 Task: Create a due date automation trigger when advanced on, the moment a card is due add fields without custom field "Resume" set to a number lower or equal to 1 and greater or equal to 10.
Action: Mouse moved to (835, 239)
Screenshot: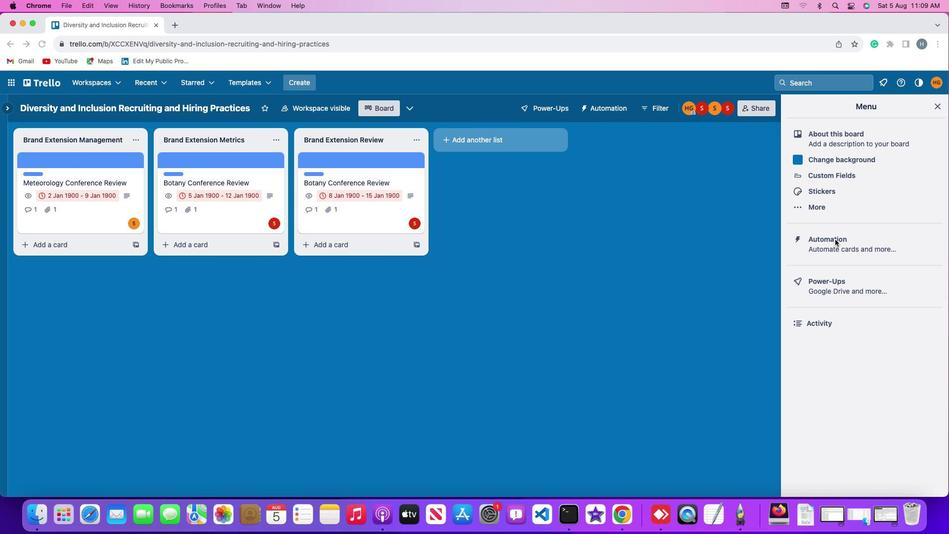 
Action: Mouse pressed left at (835, 239)
Screenshot: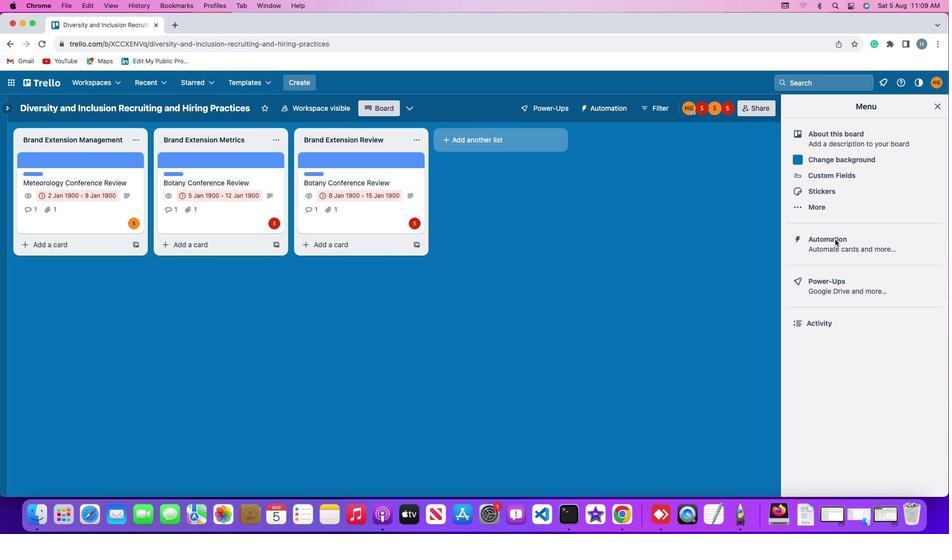 
Action: Mouse pressed left at (835, 239)
Screenshot: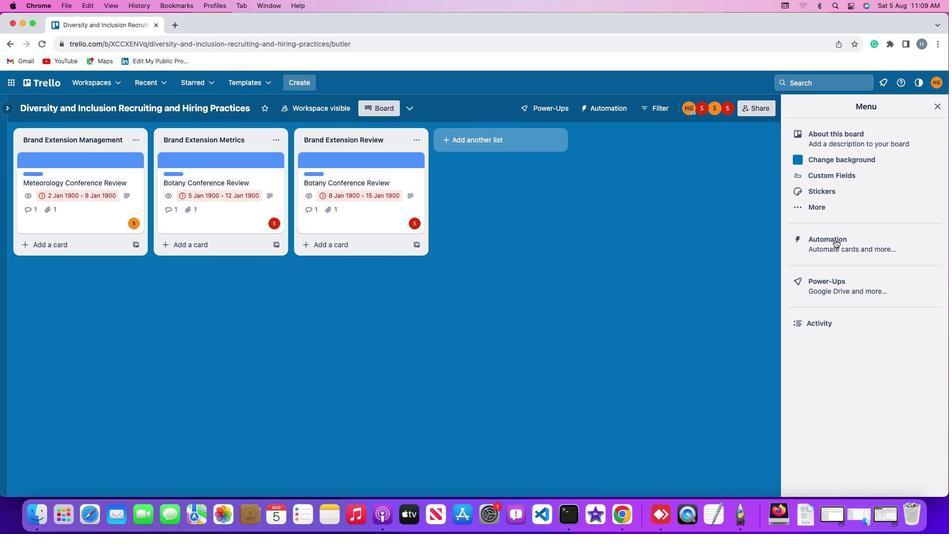 
Action: Mouse moved to (69, 238)
Screenshot: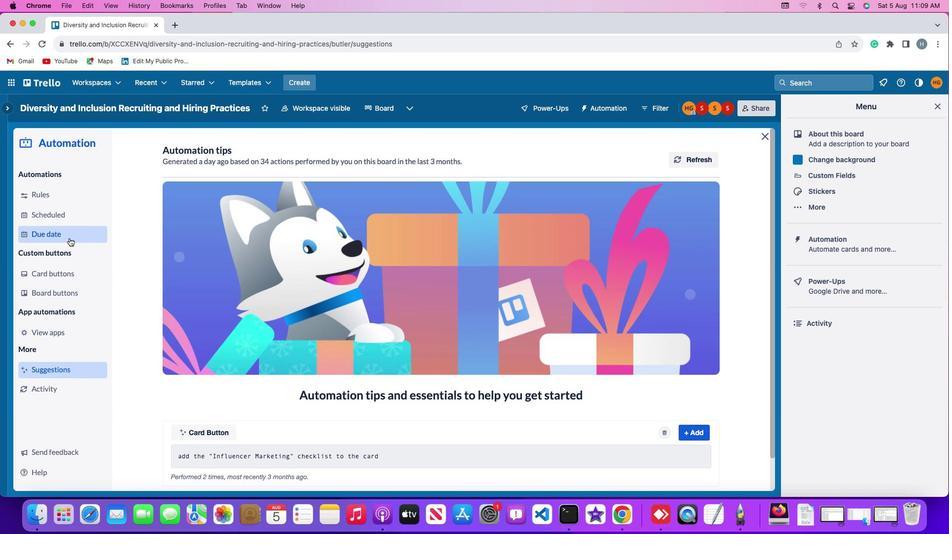 
Action: Mouse pressed left at (69, 238)
Screenshot: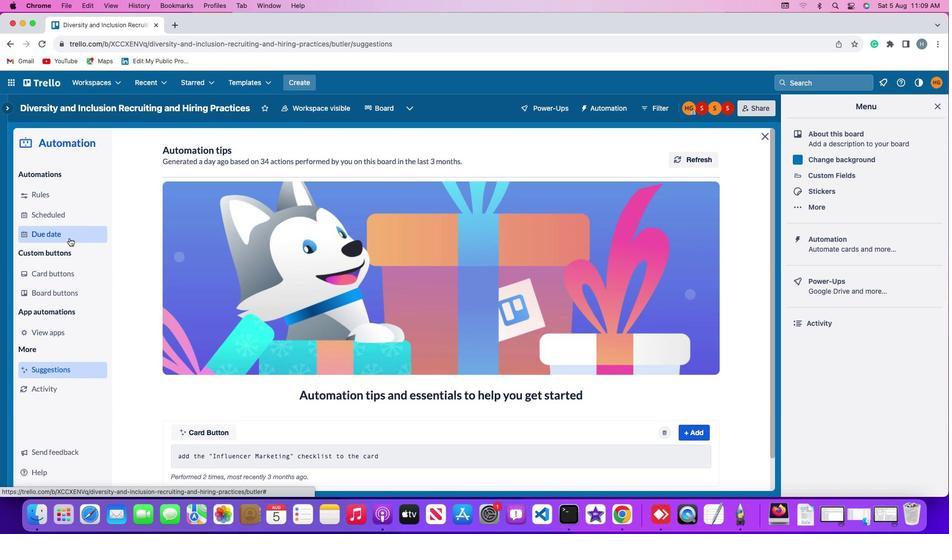 
Action: Mouse moved to (661, 154)
Screenshot: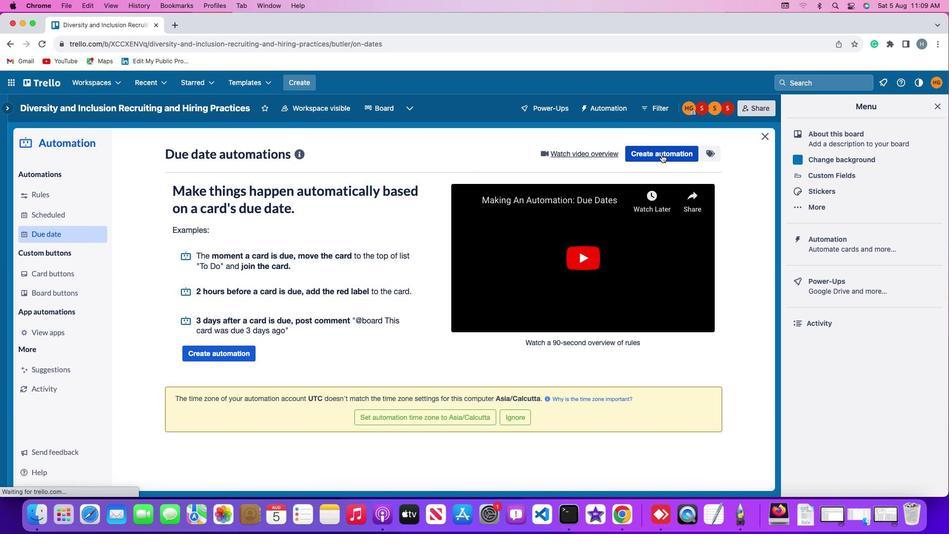 
Action: Mouse pressed left at (661, 154)
Screenshot: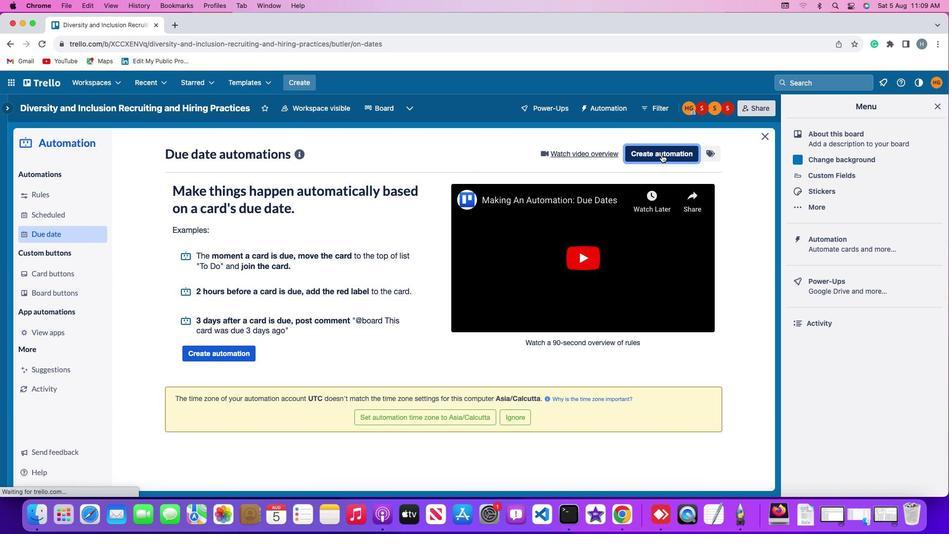 
Action: Mouse moved to (438, 246)
Screenshot: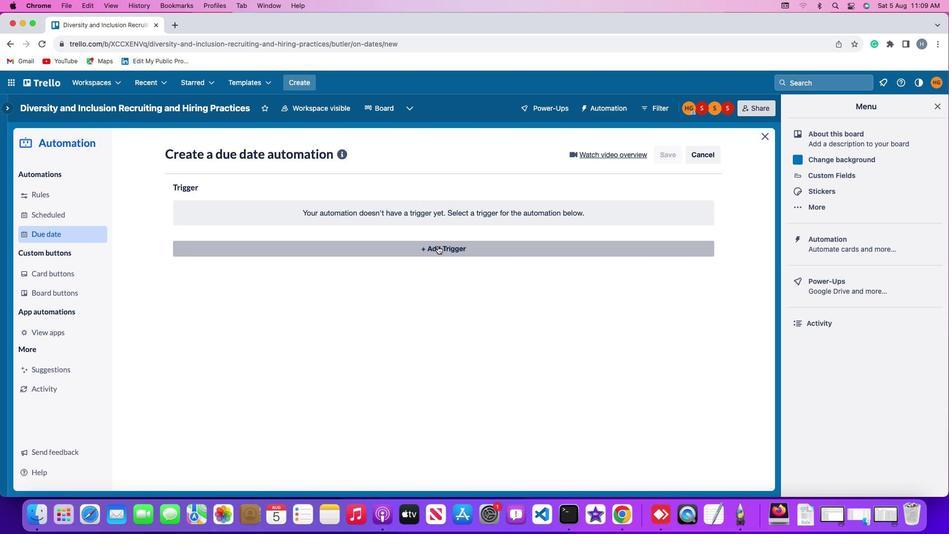 
Action: Mouse pressed left at (438, 246)
Screenshot: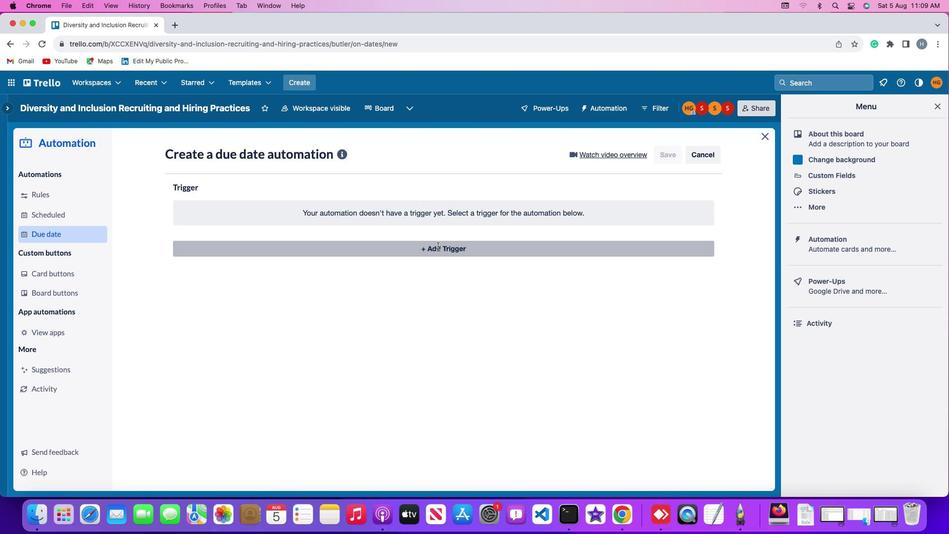 
Action: Mouse moved to (205, 363)
Screenshot: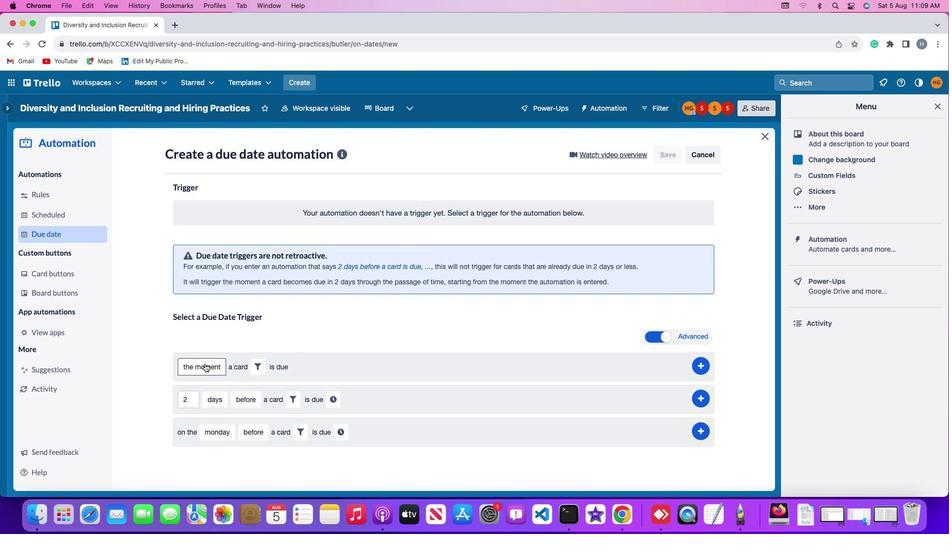 
Action: Mouse pressed left at (205, 363)
Screenshot: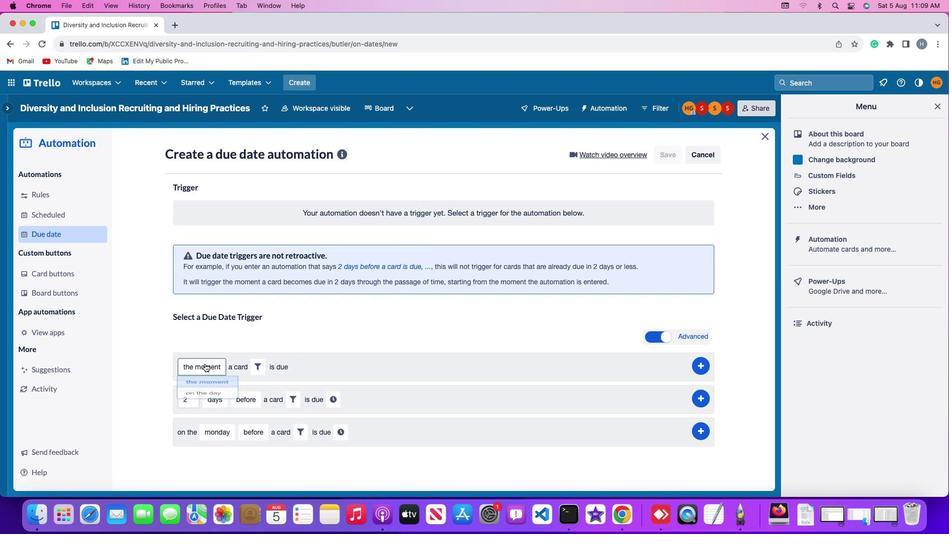 
Action: Mouse moved to (214, 390)
Screenshot: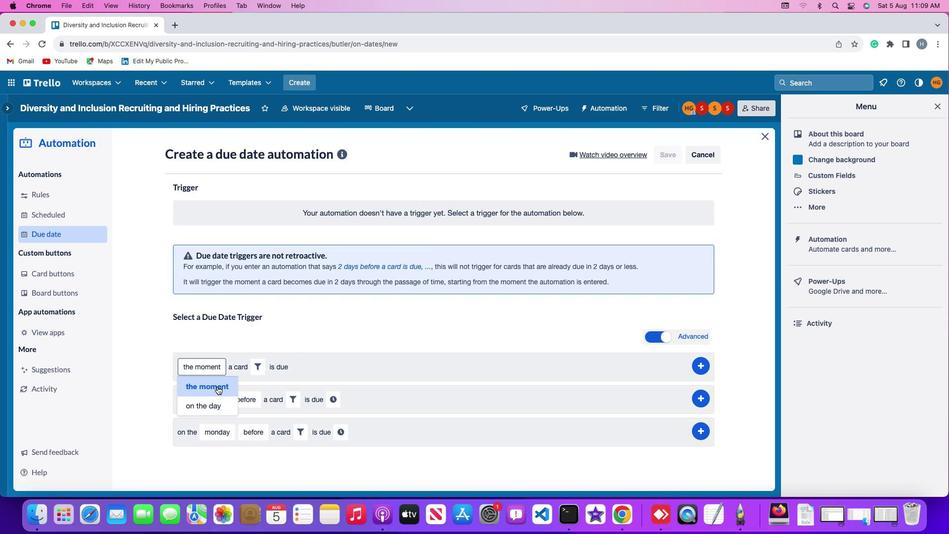 
Action: Mouse pressed left at (214, 390)
Screenshot: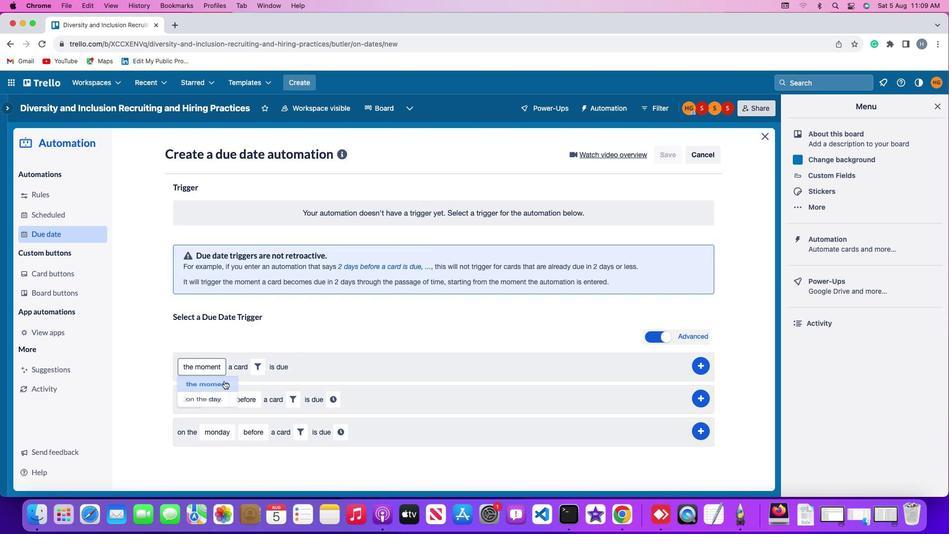 
Action: Mouse moved to (257, 367)
Screenshot: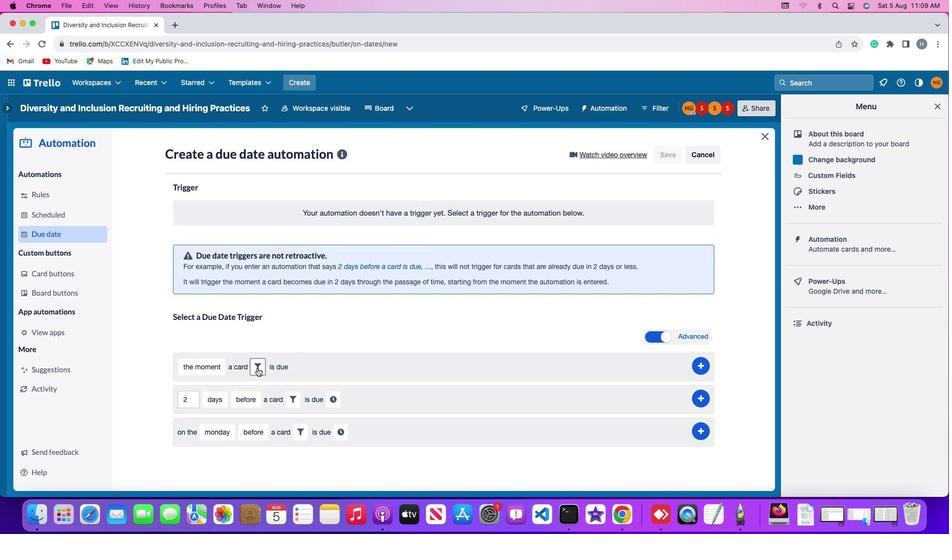 
Action: Mouse pressed left at (257, 367)
Screenshot: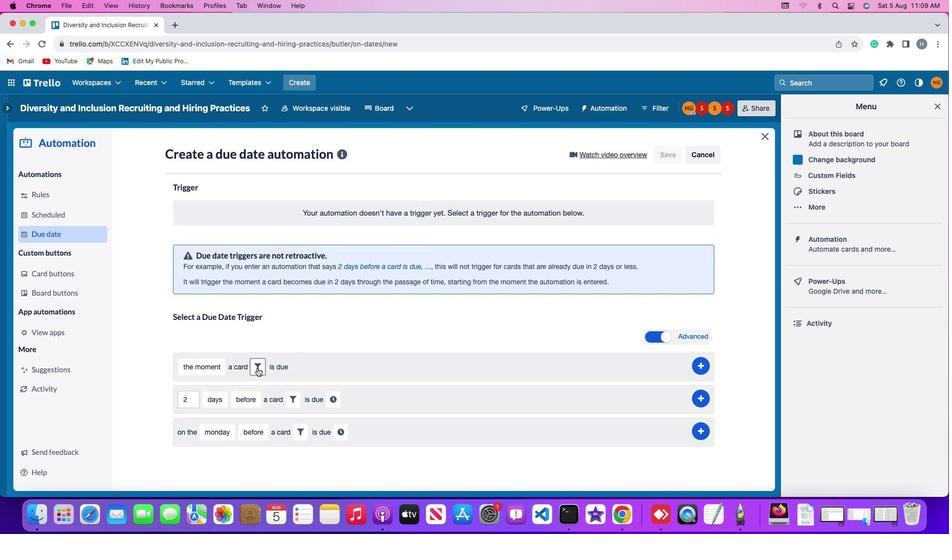 
Action: Mouse moved to (417, 396)
Screenshot: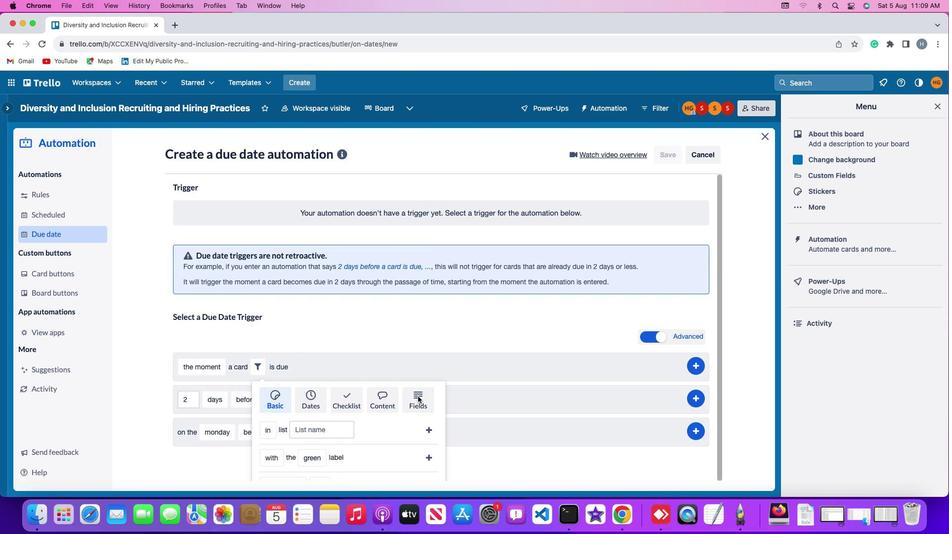 
Action: Mouse pressed left at (417, 396)
Screenshot: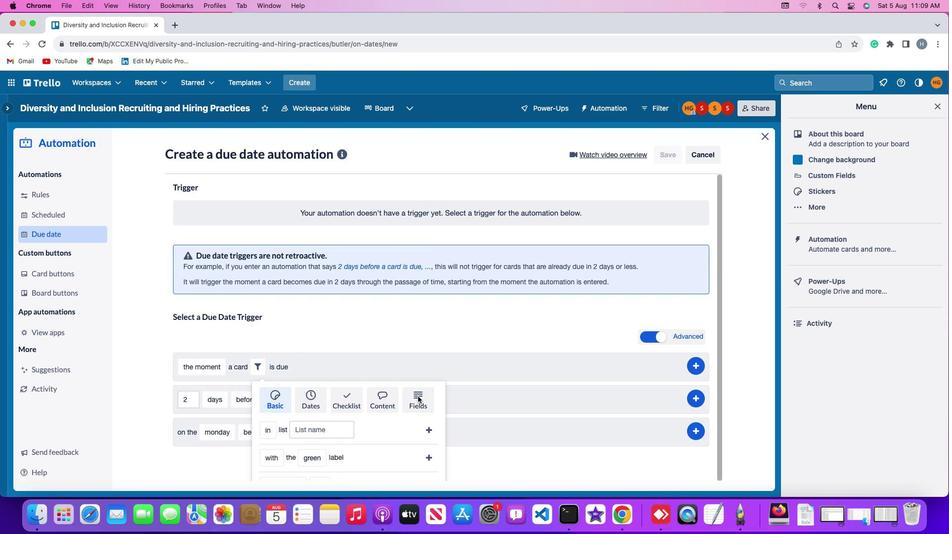 
Action: Mouse moved to (416, 396)
Screenshot: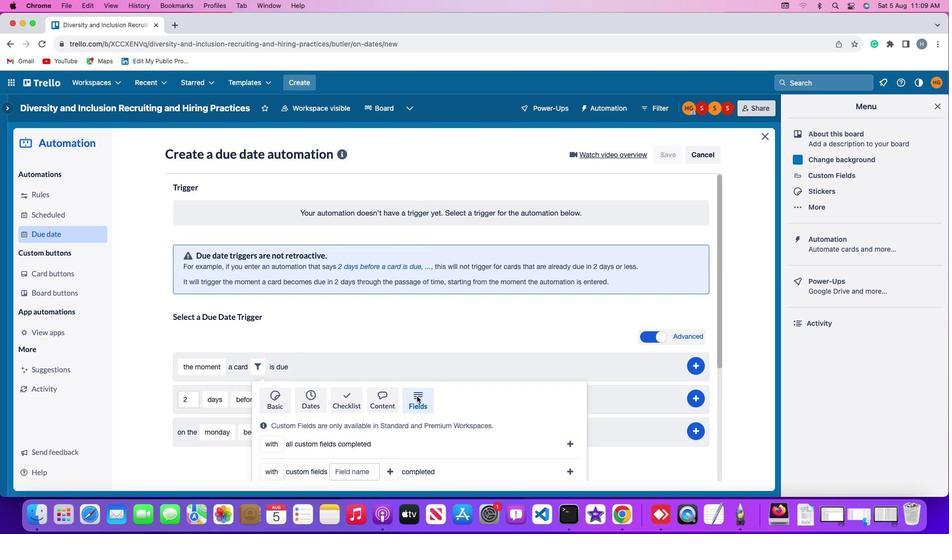 
Action: Mouse scrolled (416, 396) with delta (0, 0)
Screenshot: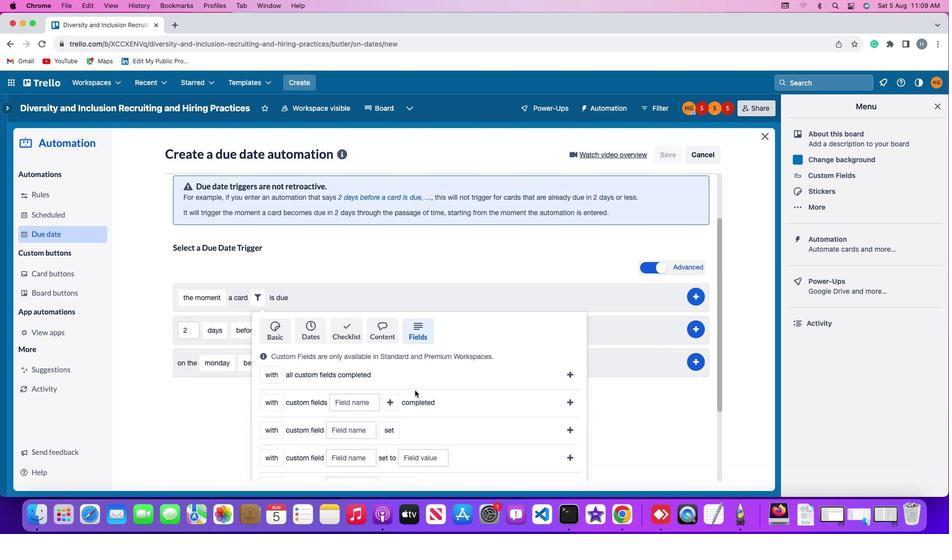 
Action: Mouse scrolled (416, 396) with delta (0, 0)
Screenshot: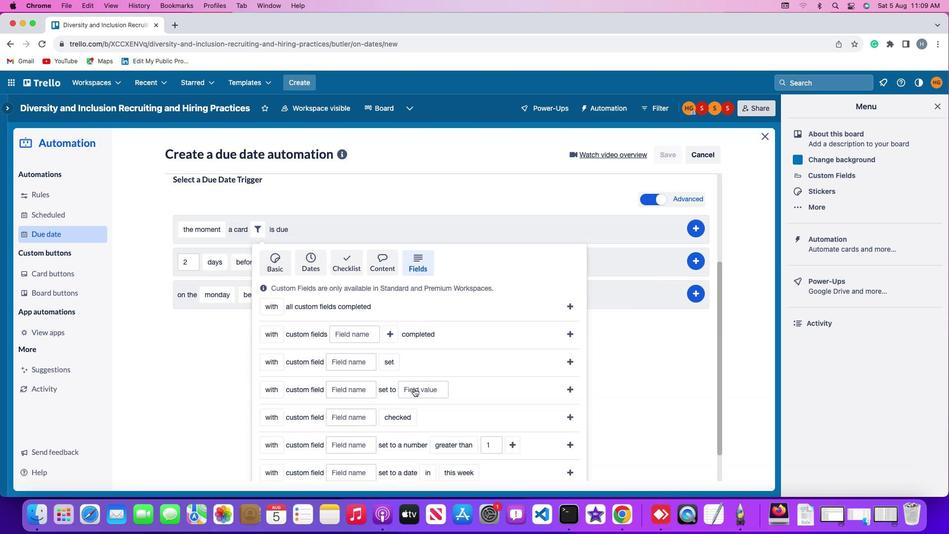 
Action: Mouse scrolled (416, 396) with delta (0, -1)
Screenshot: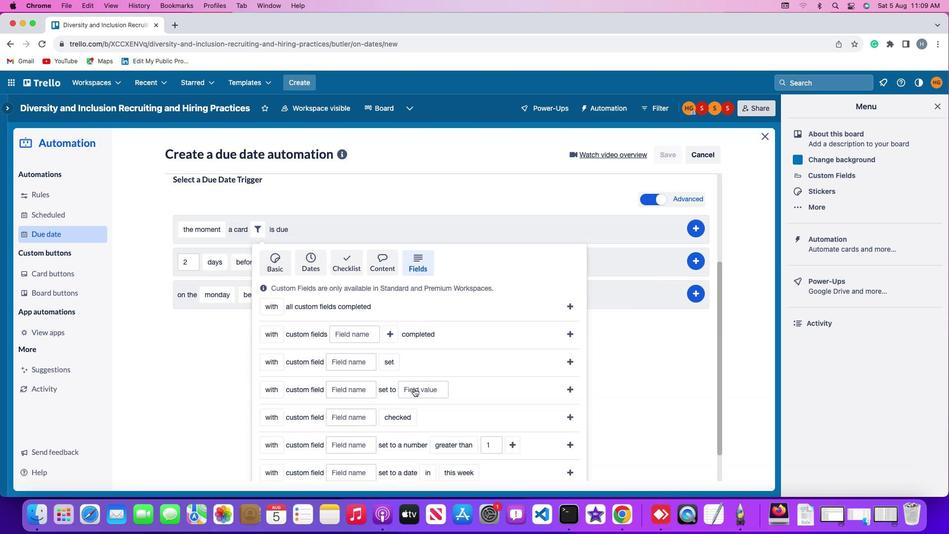 
Action: Mouse scrolled (416, 396) with delta (0, -2)
Screenshot: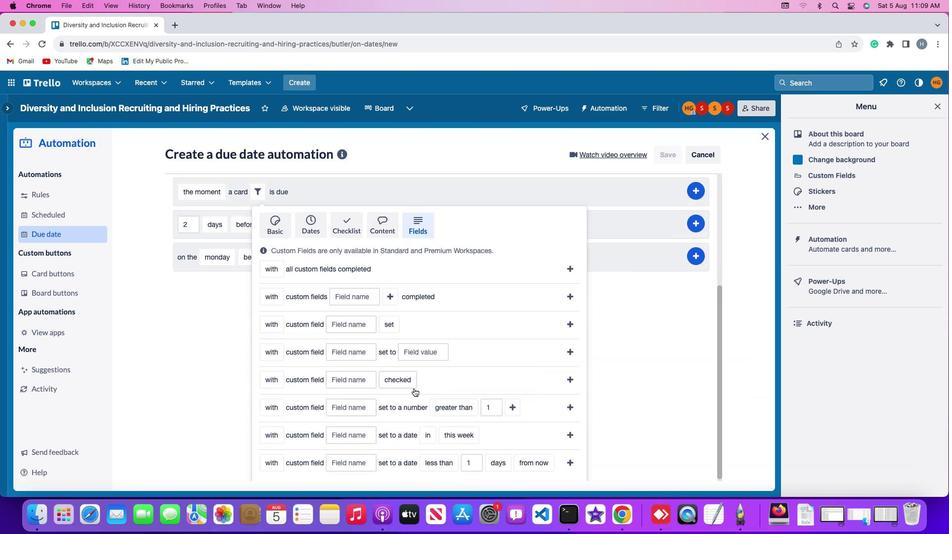 
Action: Mouse scrolled (416, 396) with delta (0, -2)
Screenshot: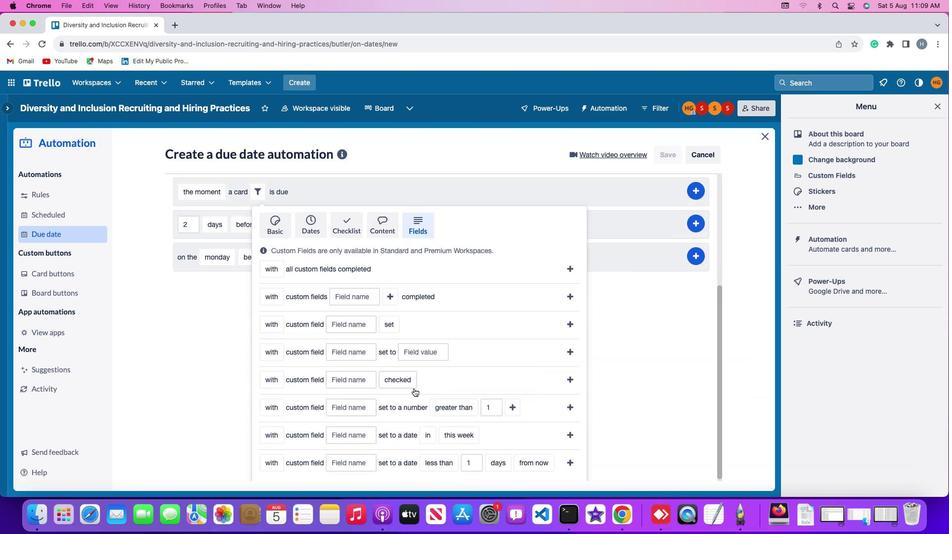 
Action: Mouse scrolled (416, 396) with delta (0, -3)
Screenshot: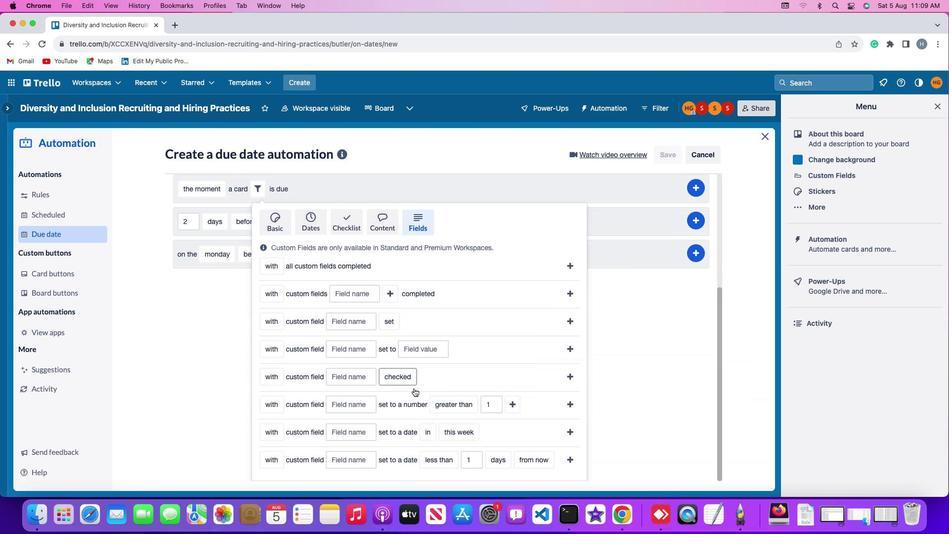 
Action: Mouse moved to (269, 406)
Screenshot: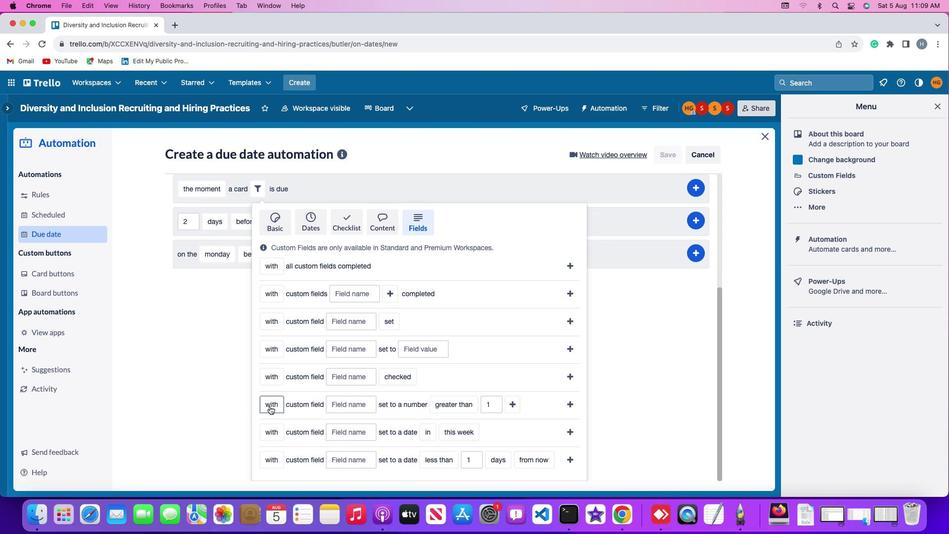
Action: Mouse pressed left at (269, 406)
Screenshot: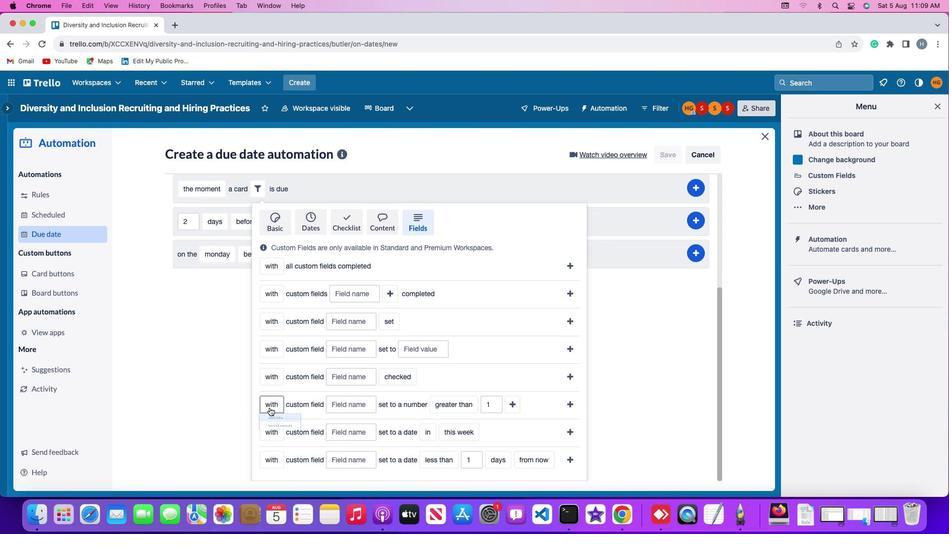 
Action: Mouse moved to (280, 442)
Screenshot: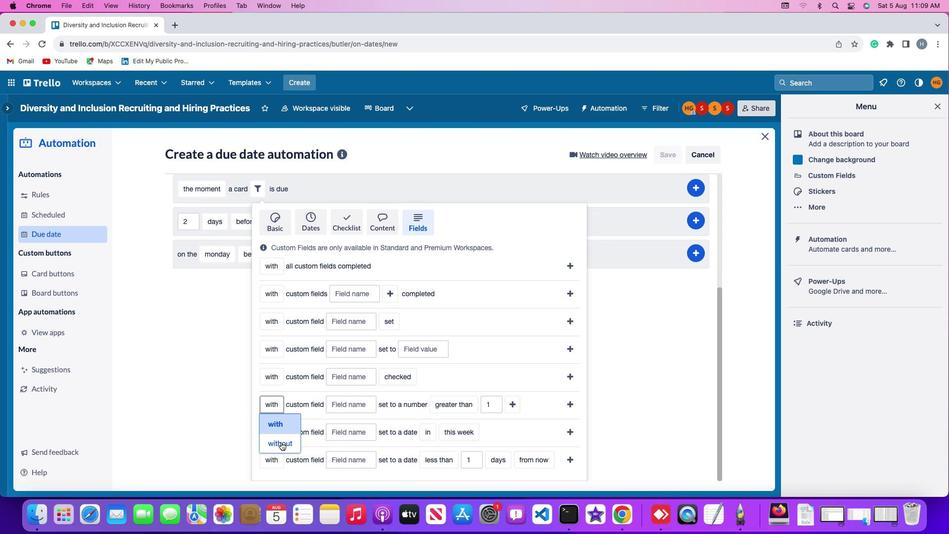 
Action: Mouse pressed left at (280, 442)
Screenshot: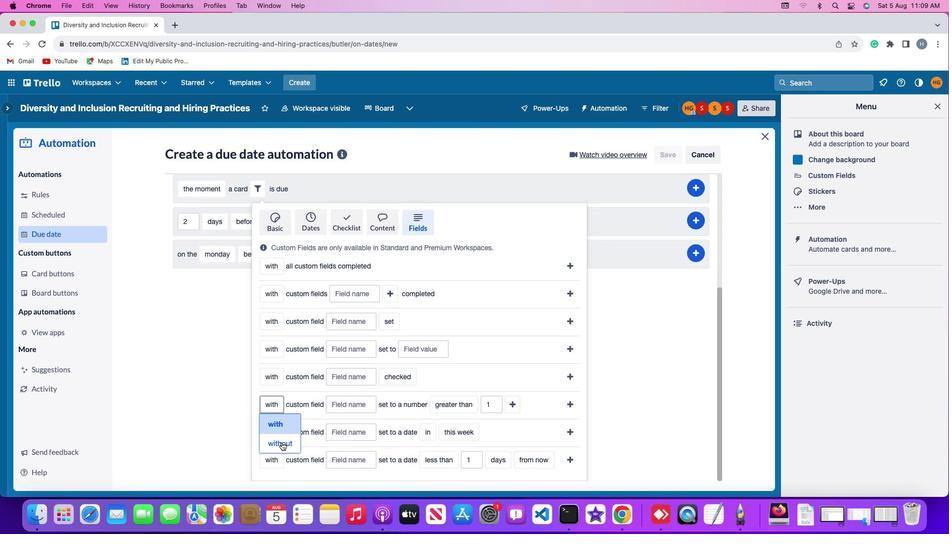 
Action: Mouse moved to (361, 402)
Screenshot: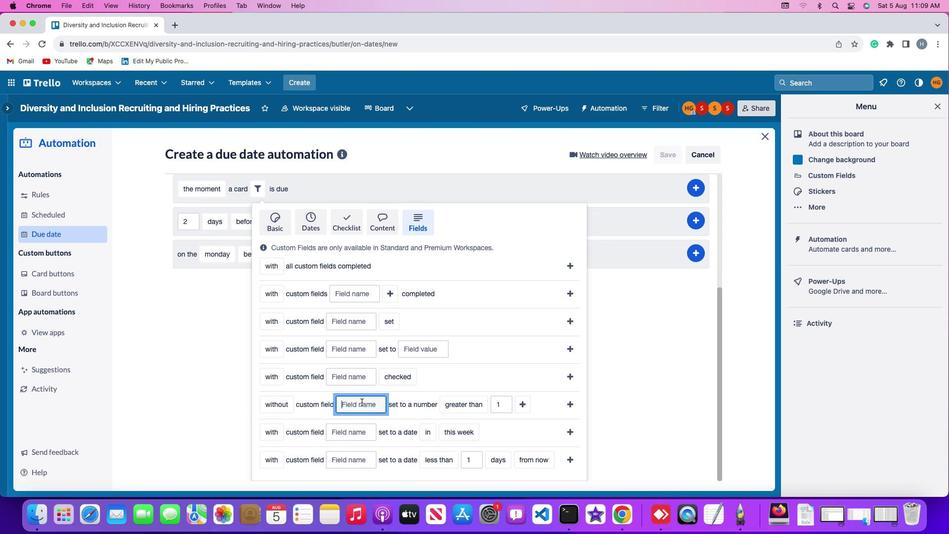 
Action: Mouse pressed left at (361, 402)
Screenshot: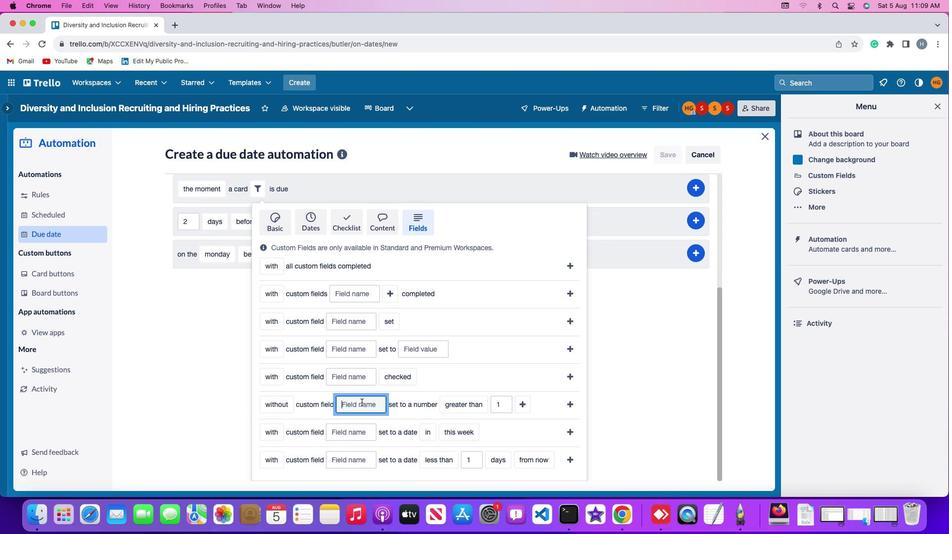 
Action: Mouse moved to (364, 407)
Screenshot: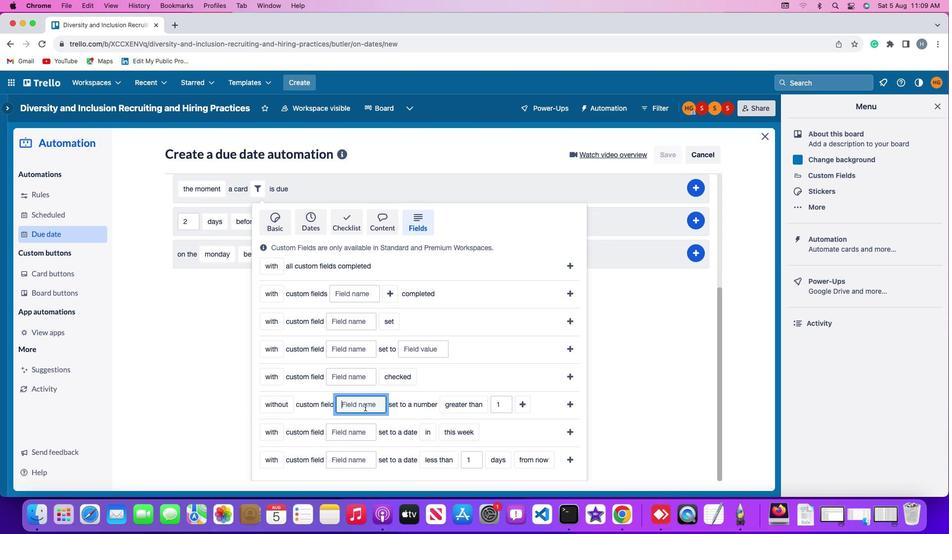 
Action: Key pressed Key.shift'R''e''s''u''m''e'
Screenshot: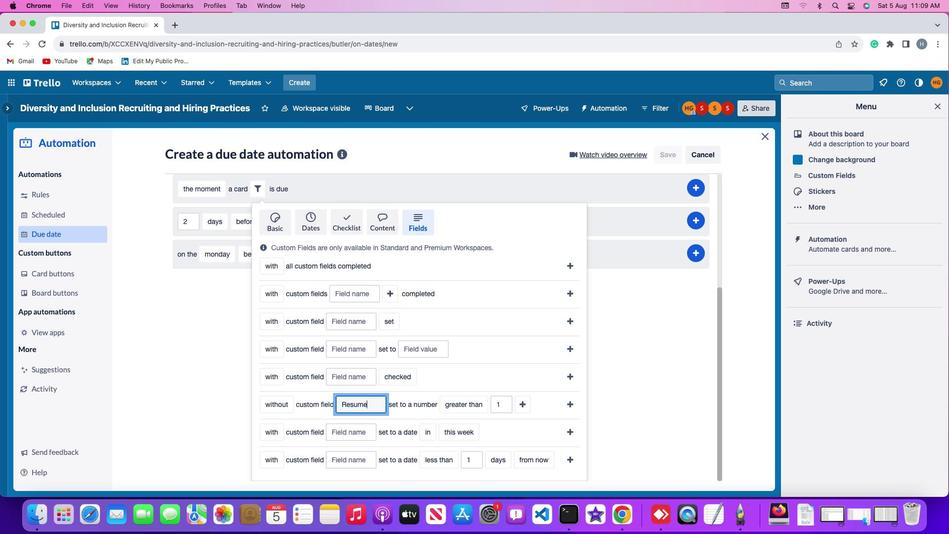 
Action: Mouse moved to (453, 404)
Screenshot: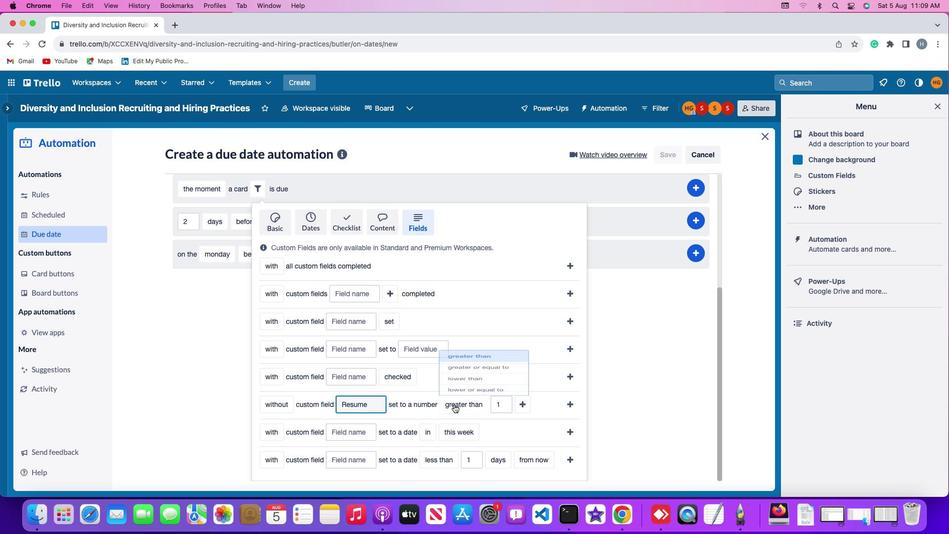 
Action: Mouse pressed left at (453, 404)
Screenshot: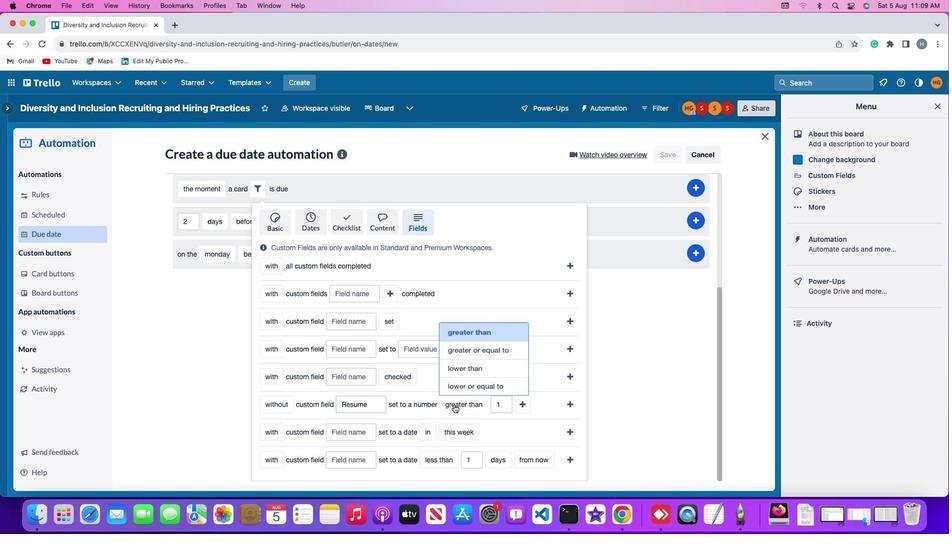 
Action: Mouse moved to (473, 388)
Screenshot: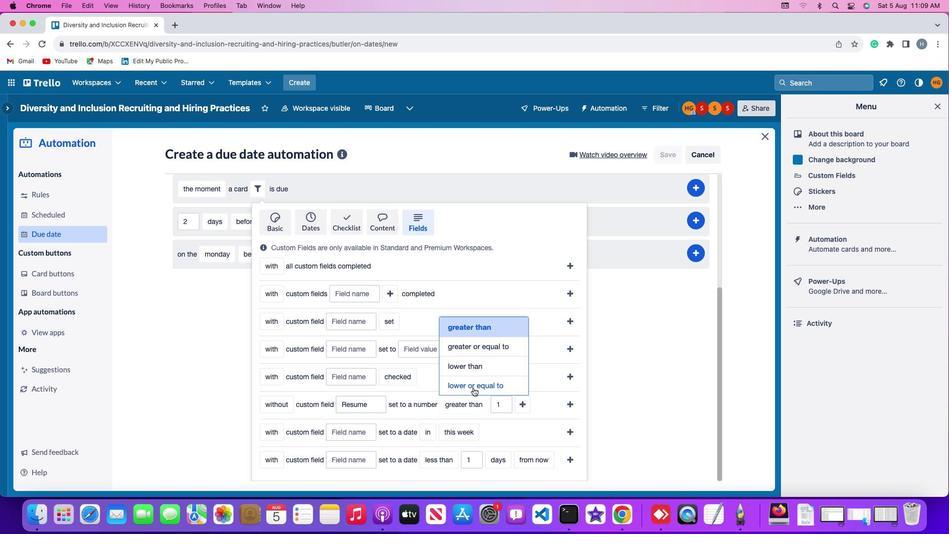 
Action: Mouse pressed left at (473, 388)
Screenshot: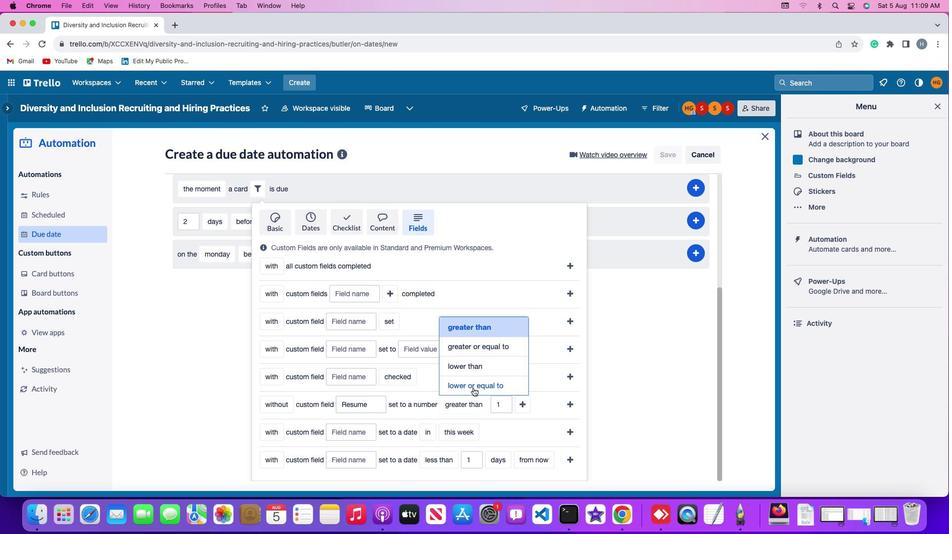 
Action: Mouse moved to (518, 406)
Screenshot: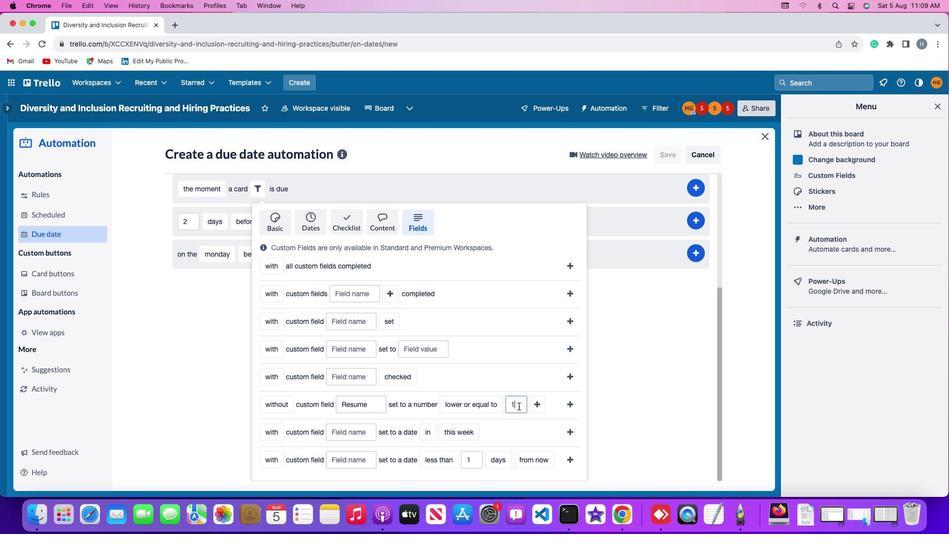 
Action: Mouse pressed left at (518, 406)
Screenshot: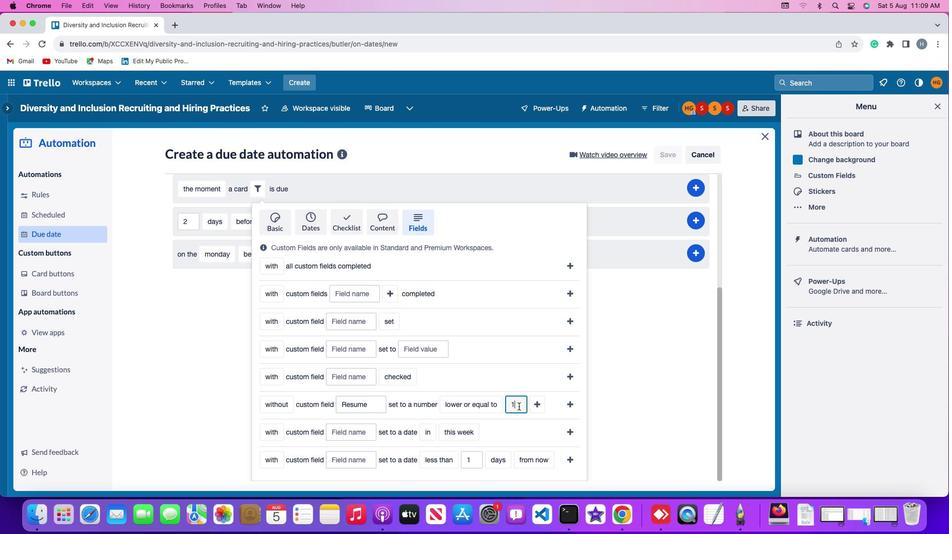 
Action: Key pressed Key.backspace'1'
Screenshot: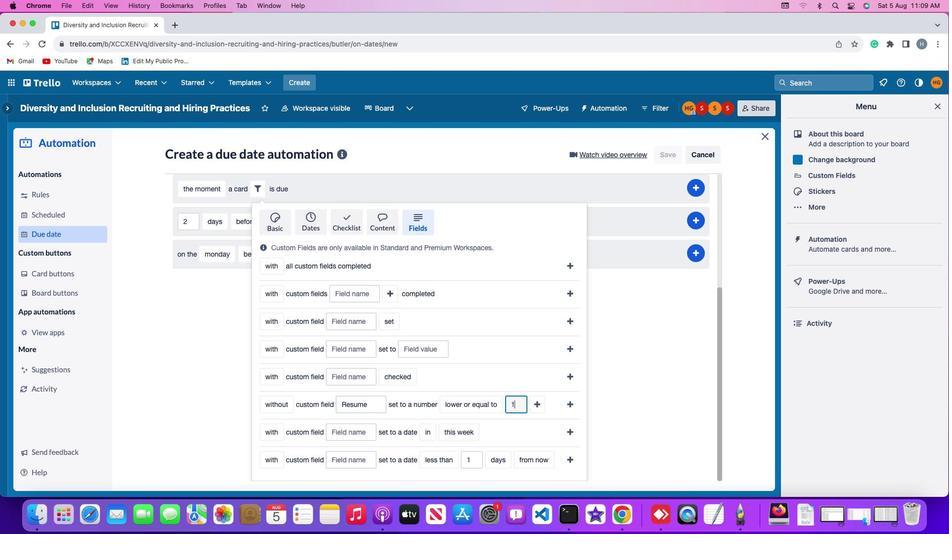 
Action: Mouse moved to (534, 405)
Screenshot: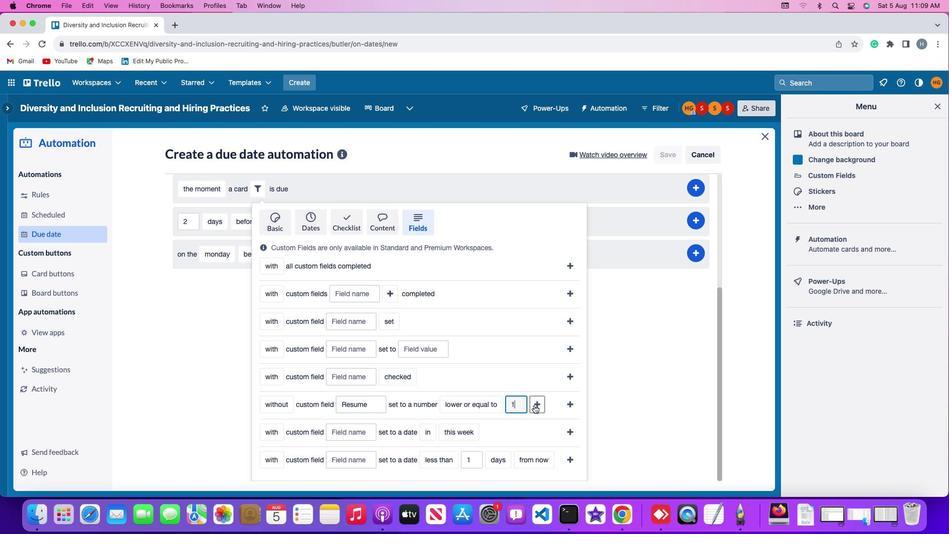 
Action: Mouse pressed left at (534, 405)
Screenshot: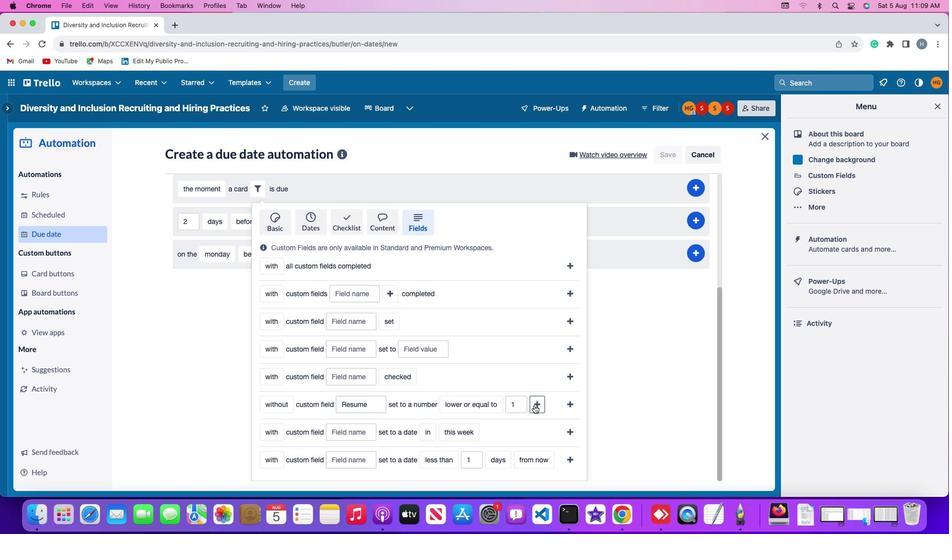 
Action: Mouse moved to (571, 409)
Screenshot: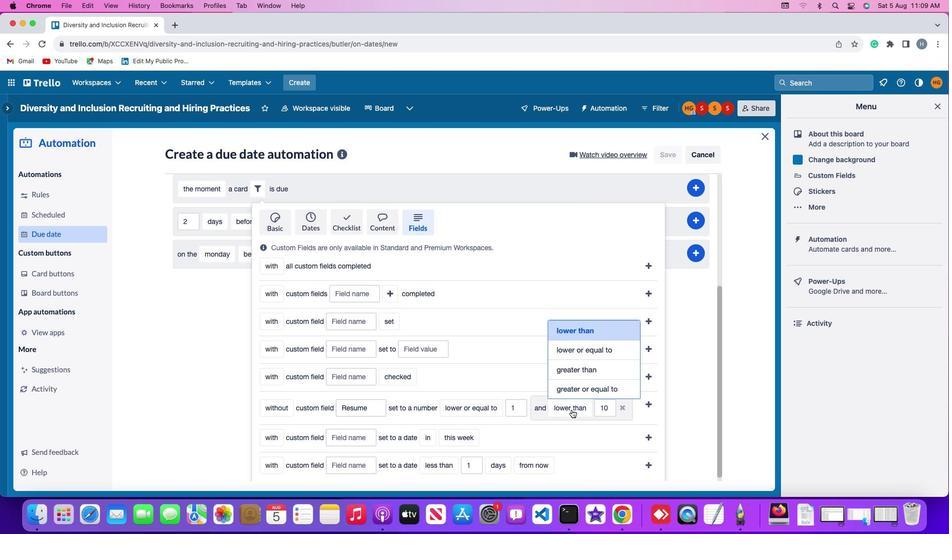 
Action: Mouse pressed left at (571, 409)
Screenshot: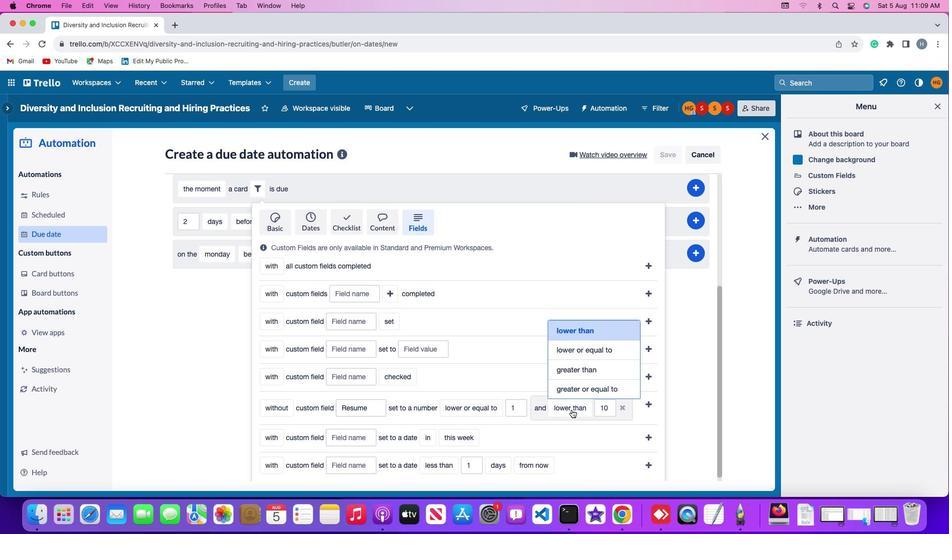 
Action: Mouse moved to (578, 393)
Screenshot: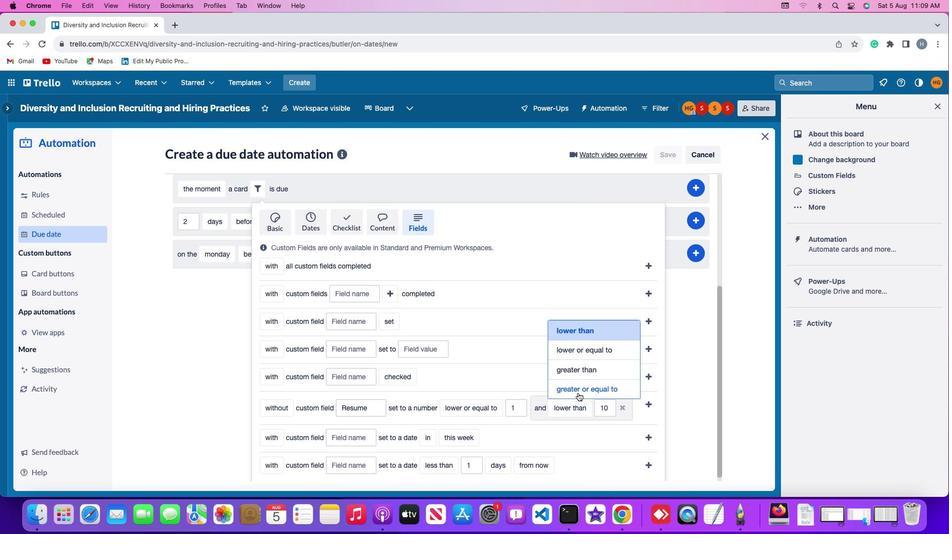 
Action: Mouse pressed left at (578, 393)
Screenshot: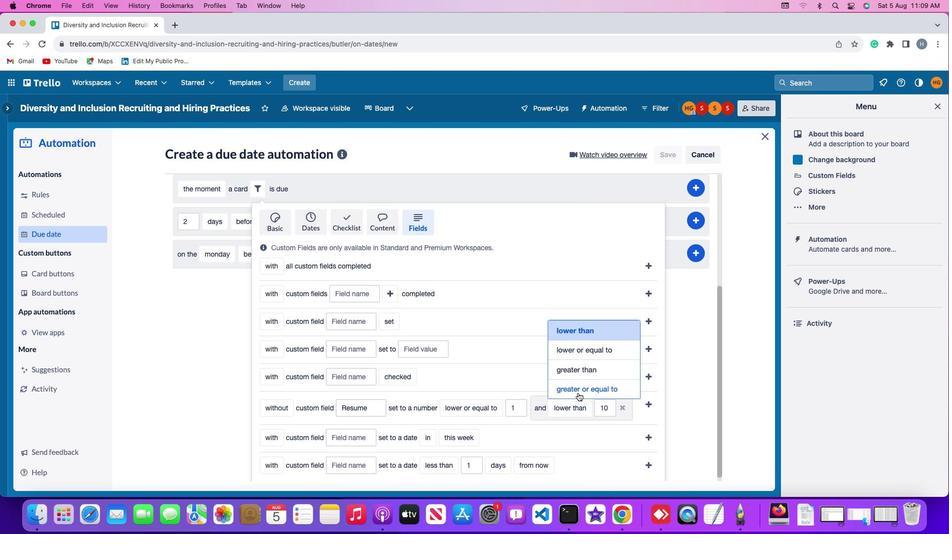 
Action: Mouse moved to (635, 406)
Screenshot: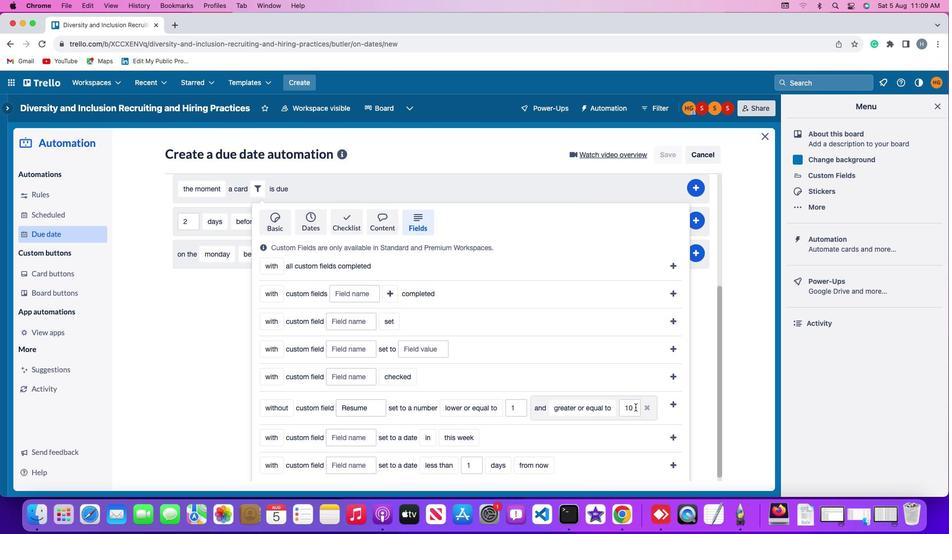 
Action: Mouse pressed left at (635, 406)
Screenshot: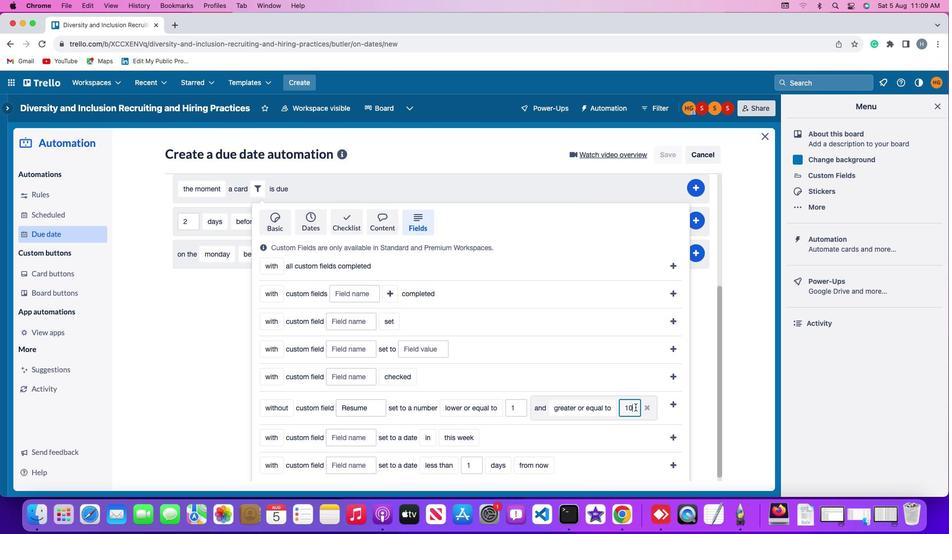 
Action: Key pressed Key.backspaceKey.backspace'1''0'
Screenshot: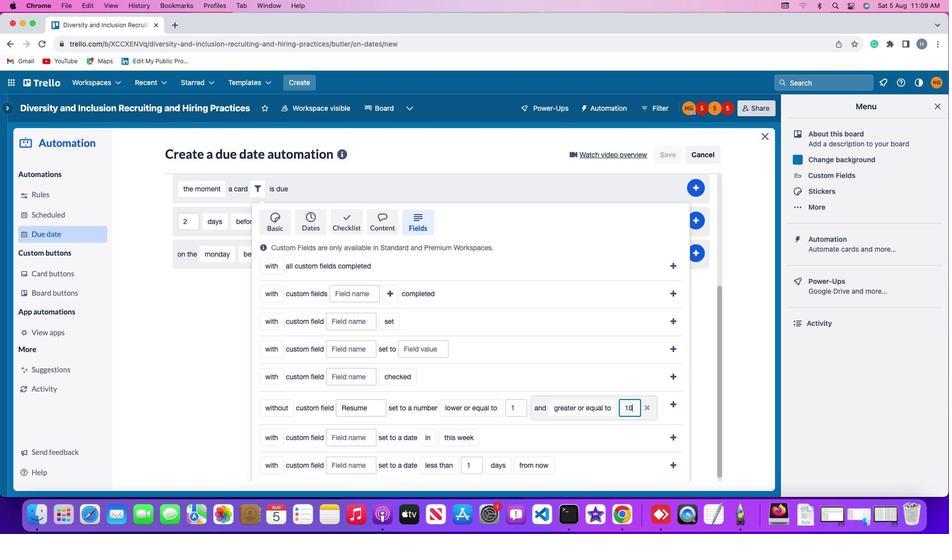 
Action: Mouse moved to (673, 402)
Screenshot: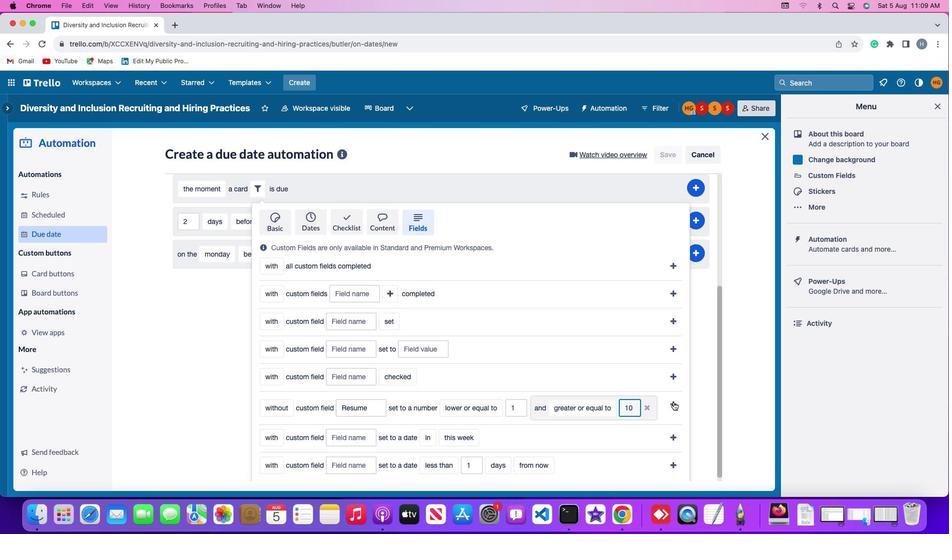 
Action: Mouse pressed left at (673, 402)
Screenshot: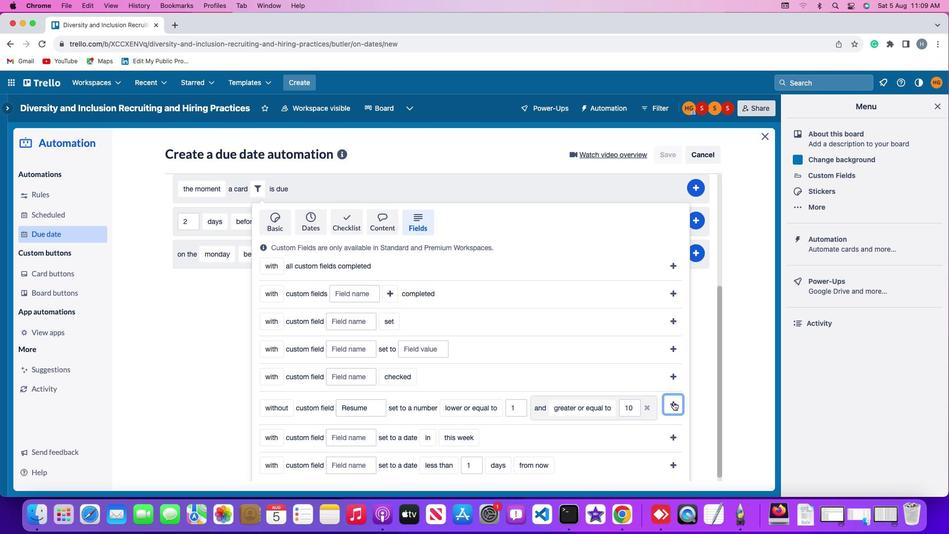 
Action: Mouse moved to (702, 361)
Screenshot: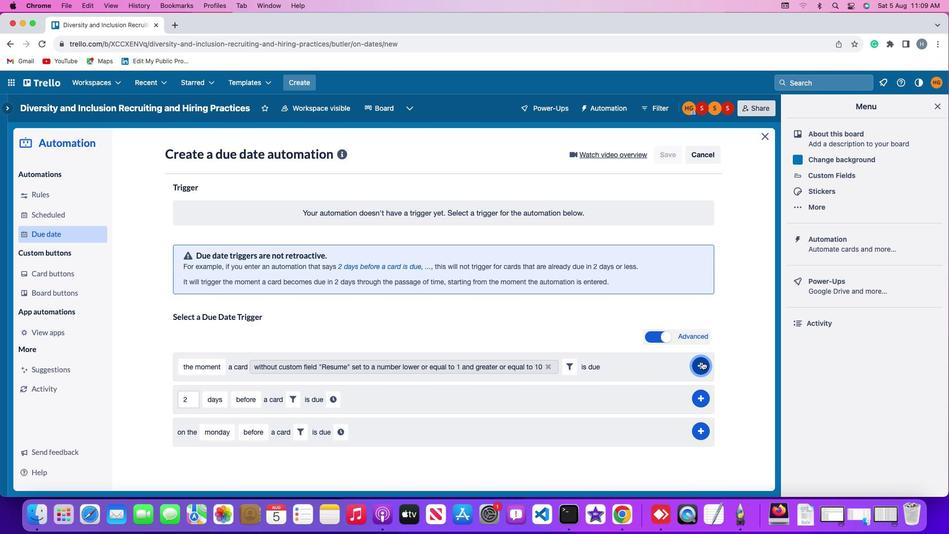 
Action: Mouse pressed left at (702, 361)
Screenshot: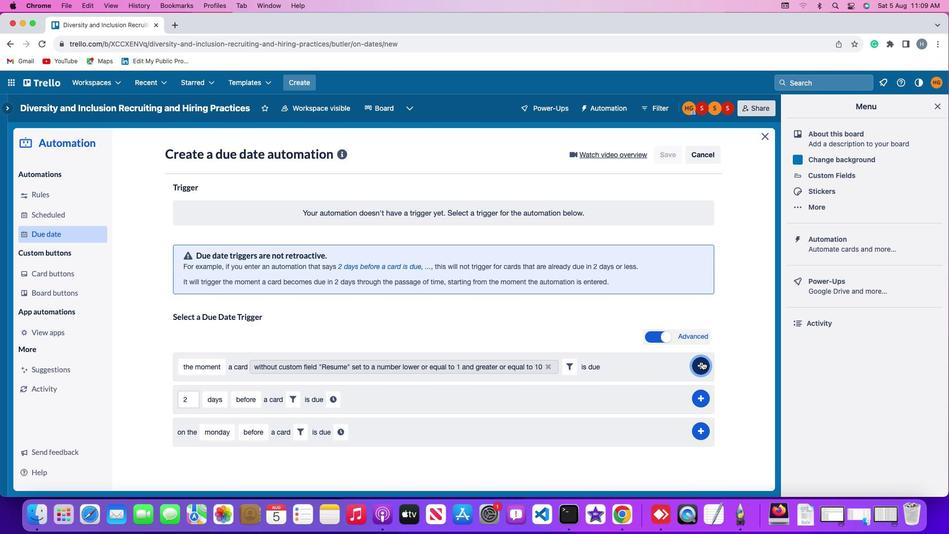 
Action: Mouse moved to (730, 305)
Screenshot: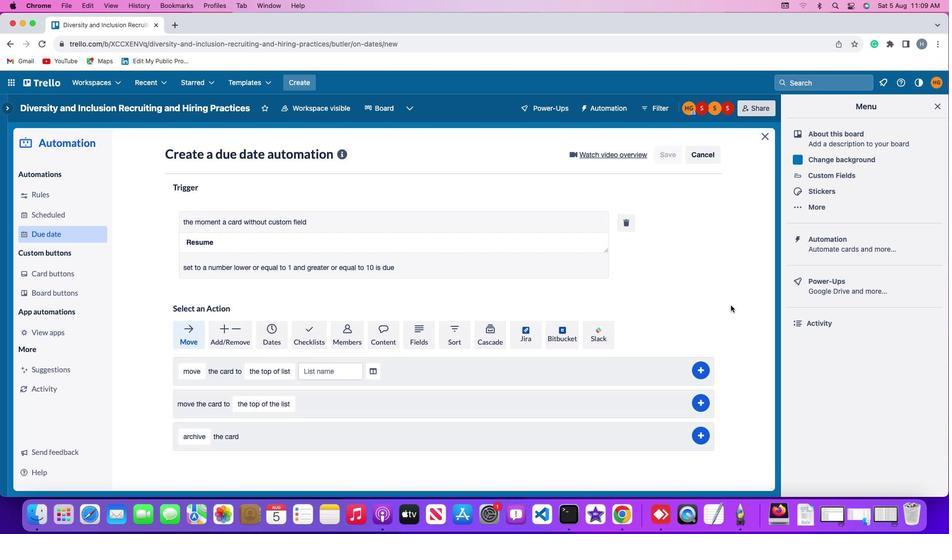 
